 Task: Select the criteria, if the date is "today".
Action: Mouse moved to (199, 67)
Screenshot: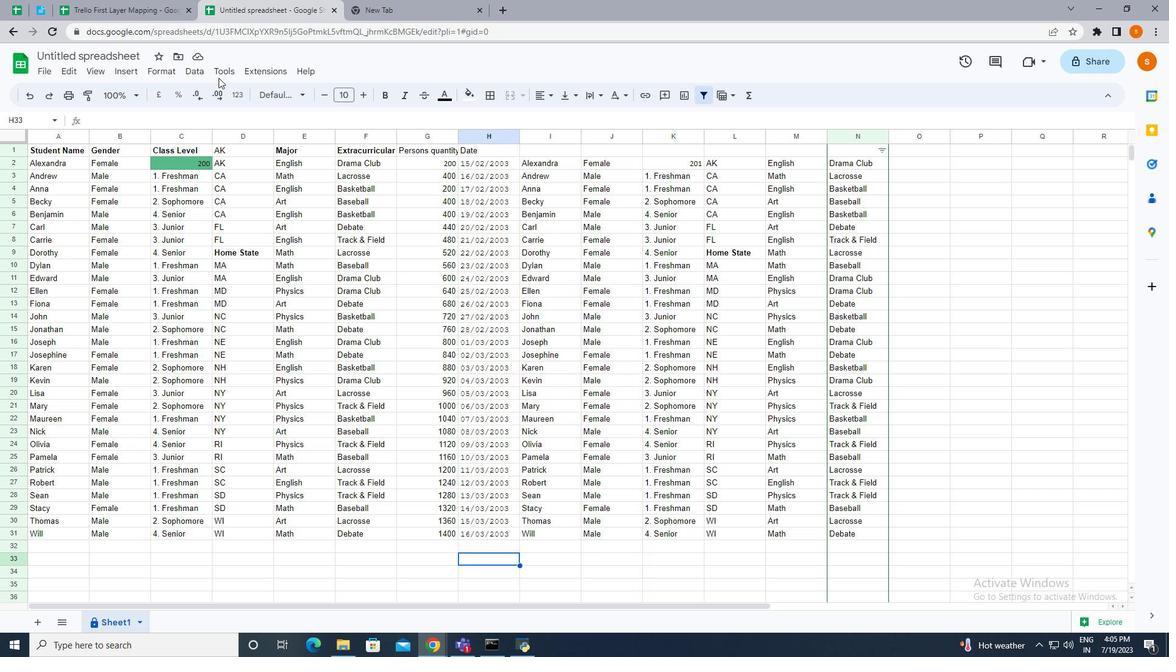 
Action: Mouse pressed left at (199, 67)
Screenshot: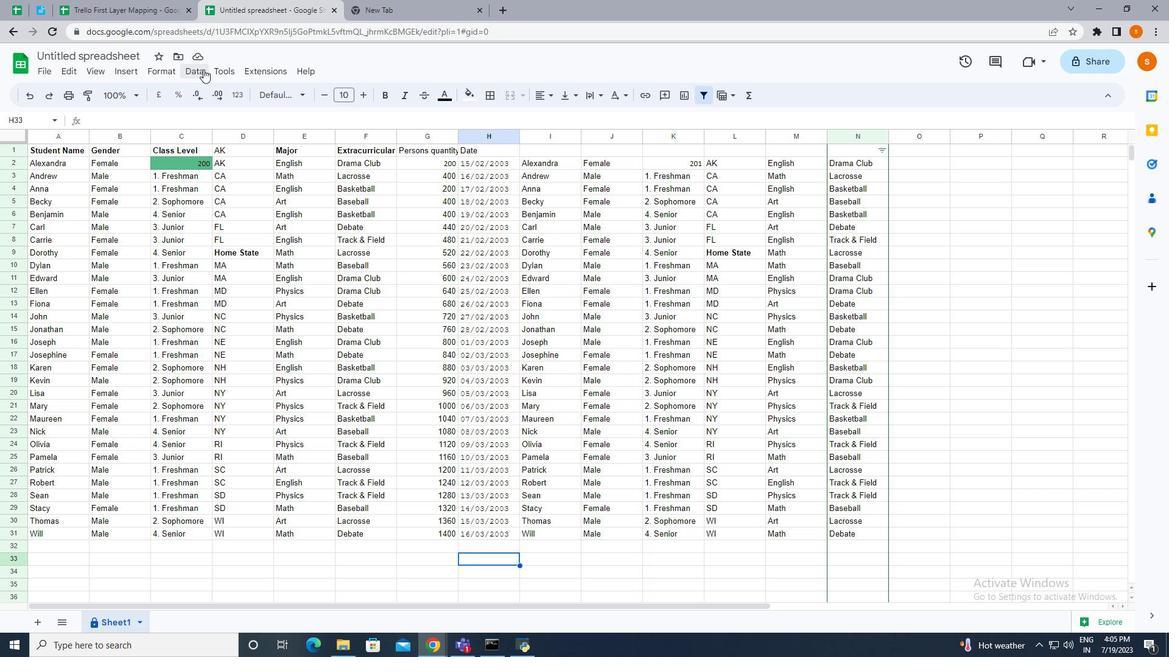 
Action: Mouse moved to (230, 313)
Screenshot: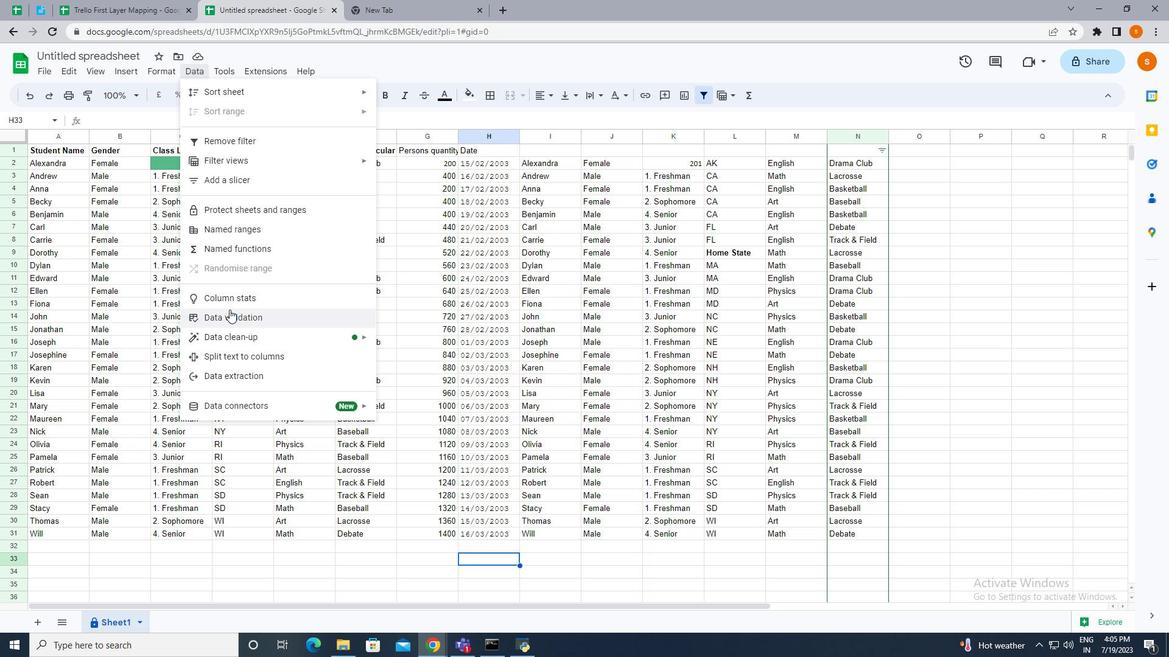 
Action: Mouse pressed left at (230, 313)
Screenshot: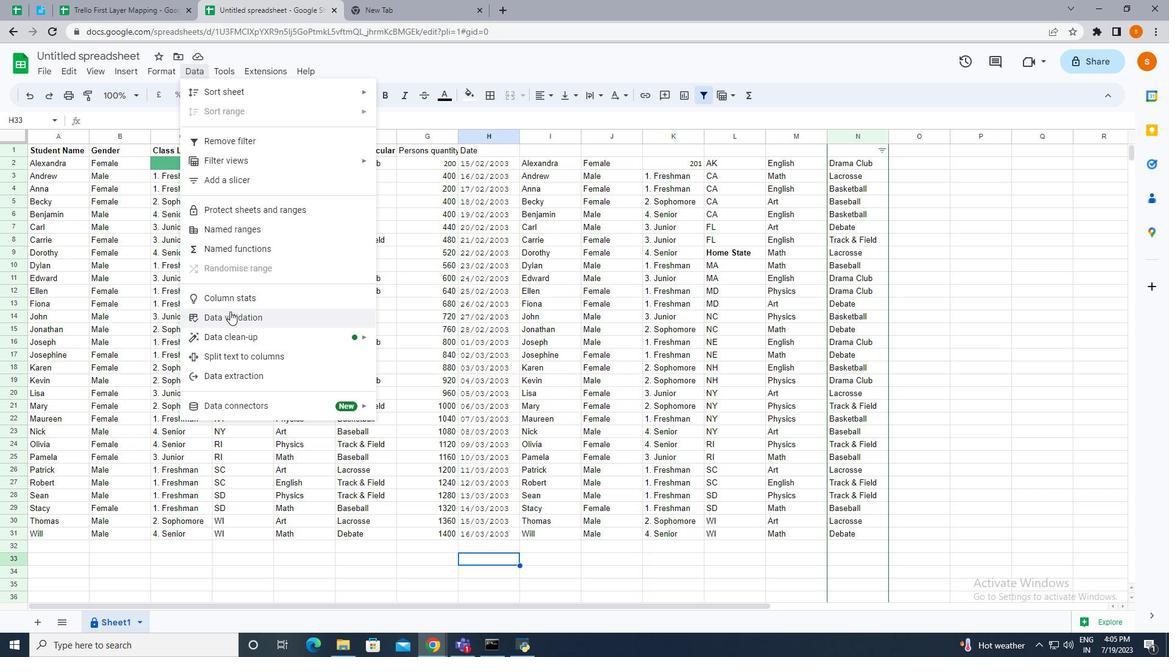 
Action: Mouse moved to (1053, 144)
Screenshot: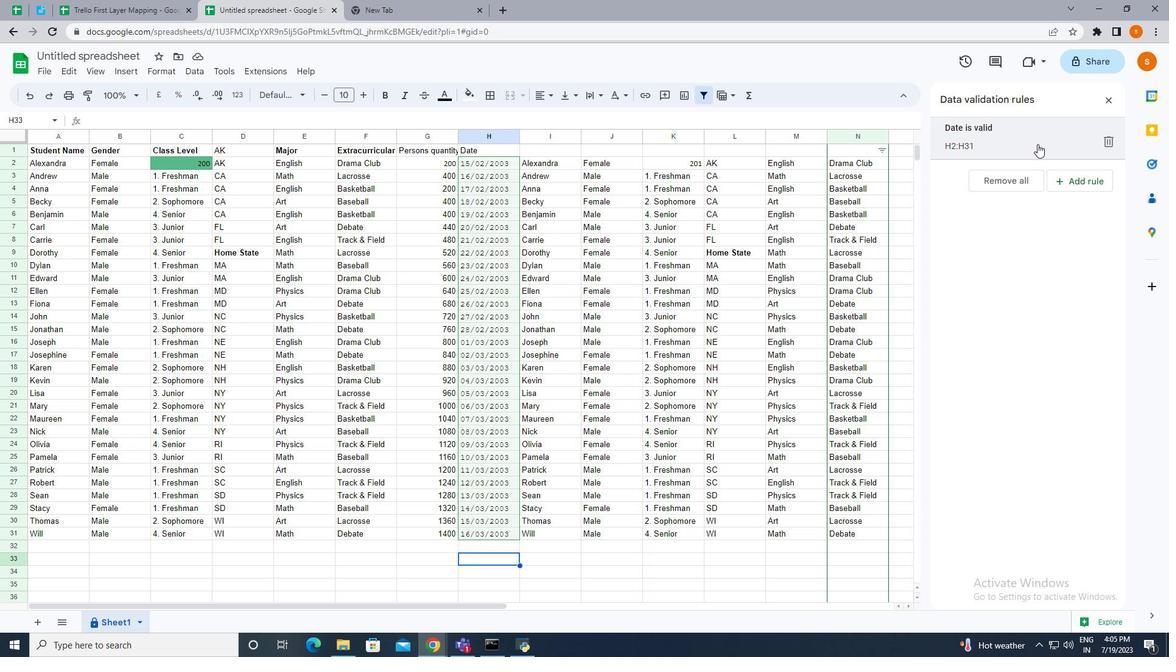 
Action: Mouse pressed left at (1053, 144)
Screenshot: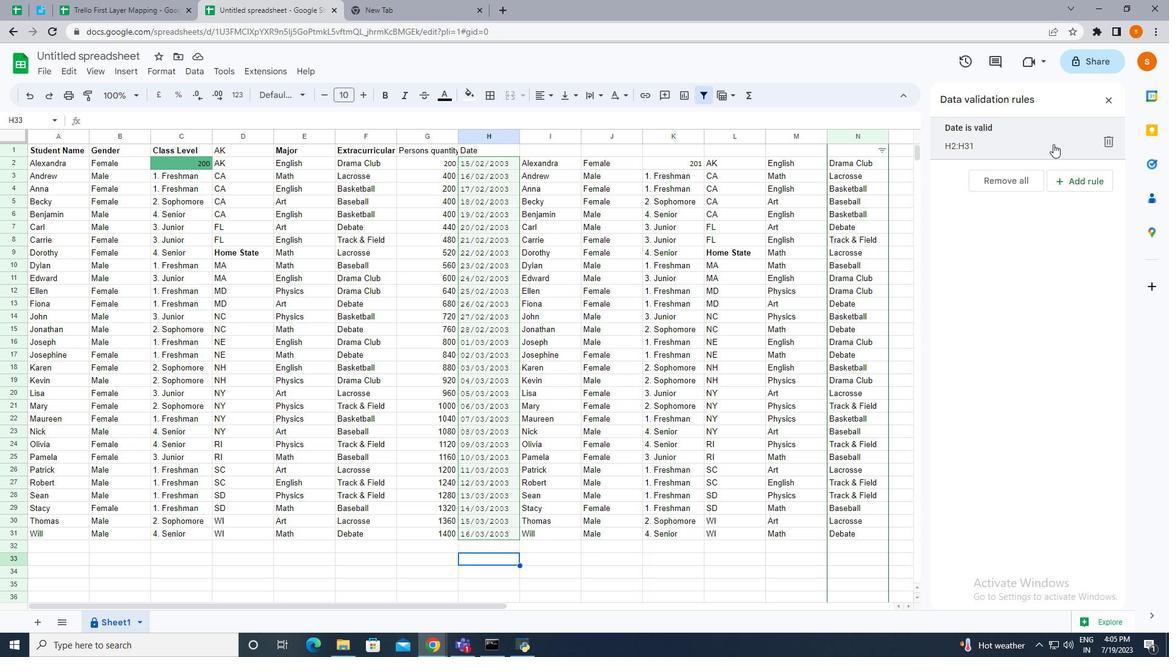 
Action: Mouse moved to (1006, 210)
Screenshot: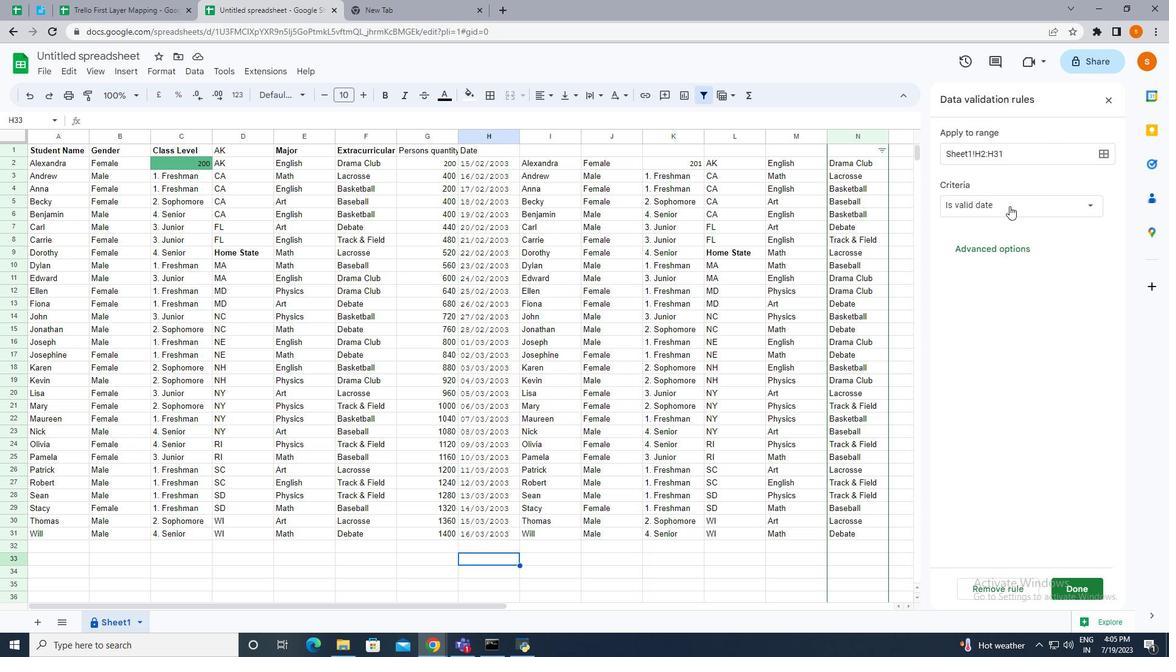
Action: Mouse pressed left at (1006, 210)
Screenshot: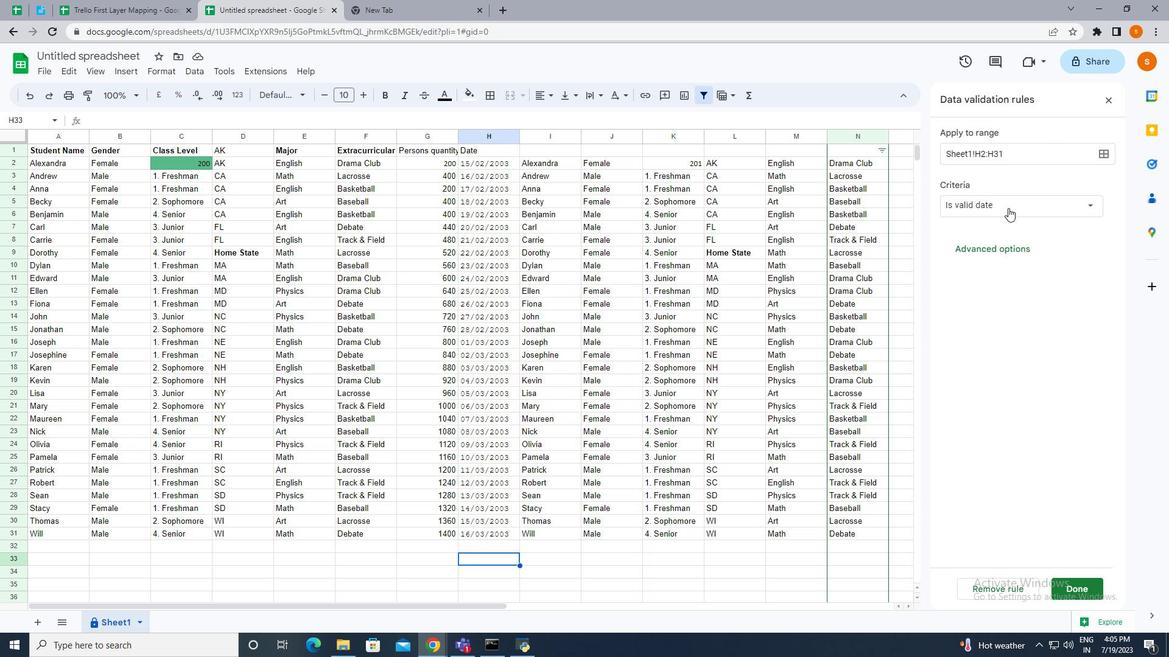 
Action: Mouse moved to (1005, 221)
Screenshot: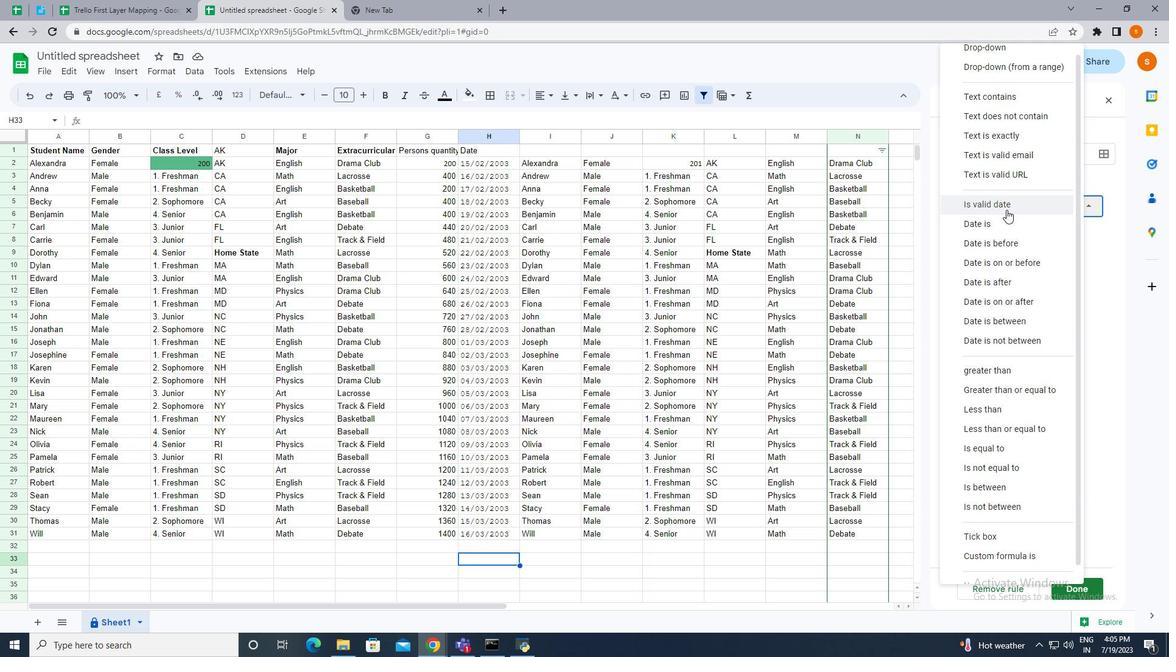 
Action: Mouse pressed left at (1005, 221)
Screenshot: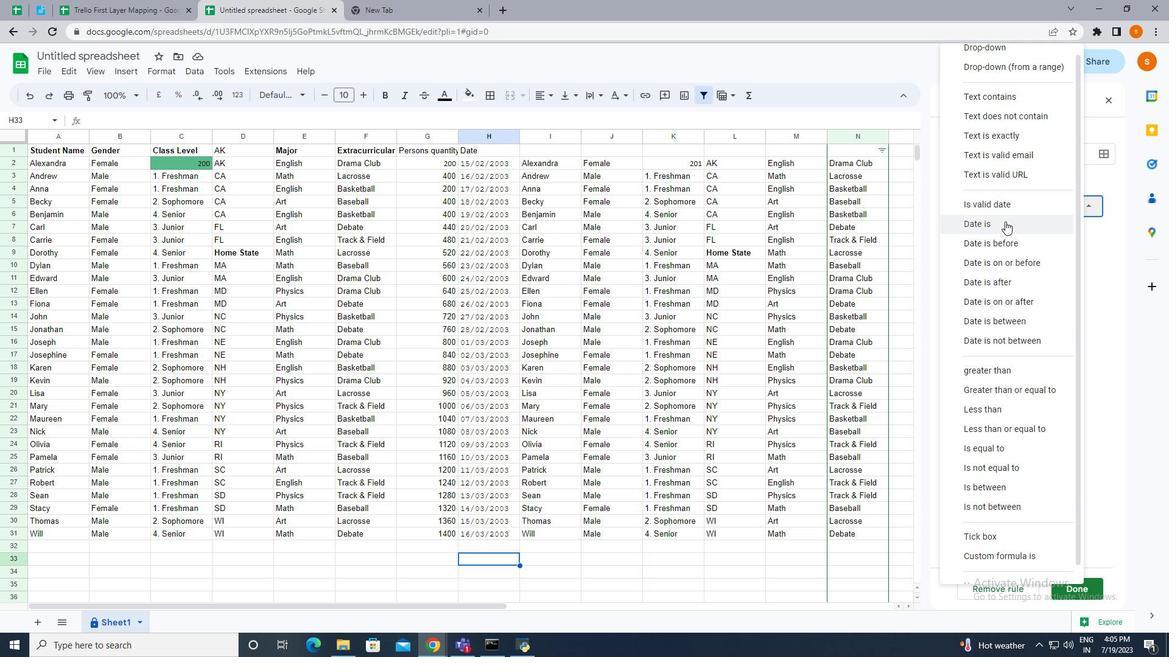 
Action: Mouse moved to (997, 233)
Screenshot: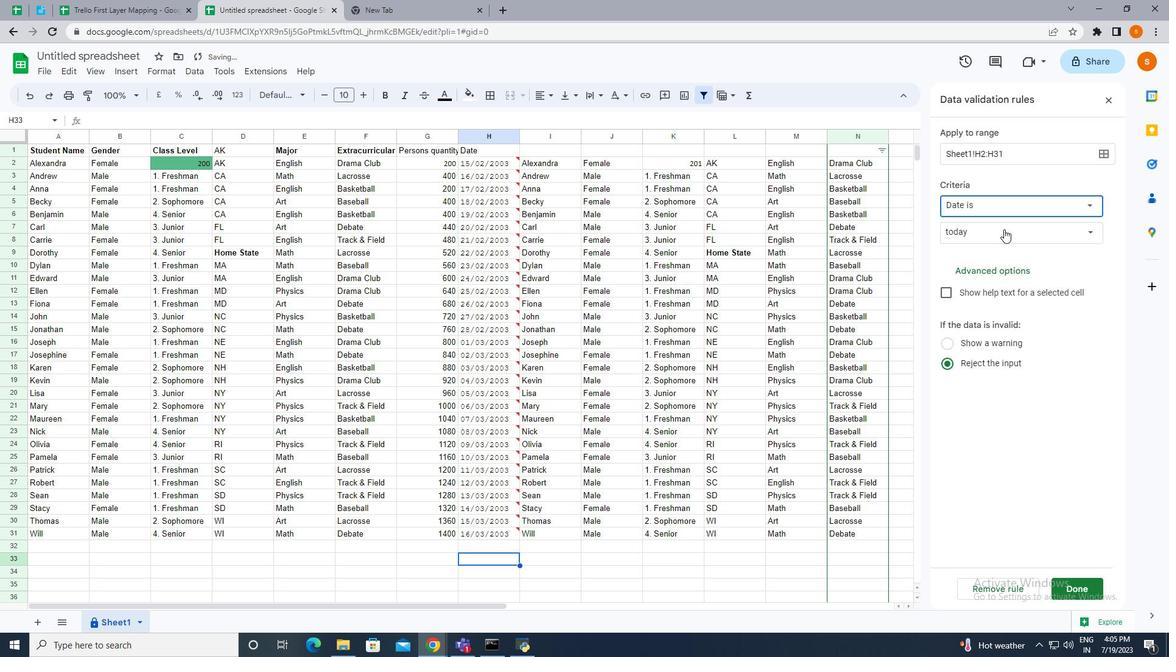 
Action: Mouse pressed left at (997, 233)
Screenshot: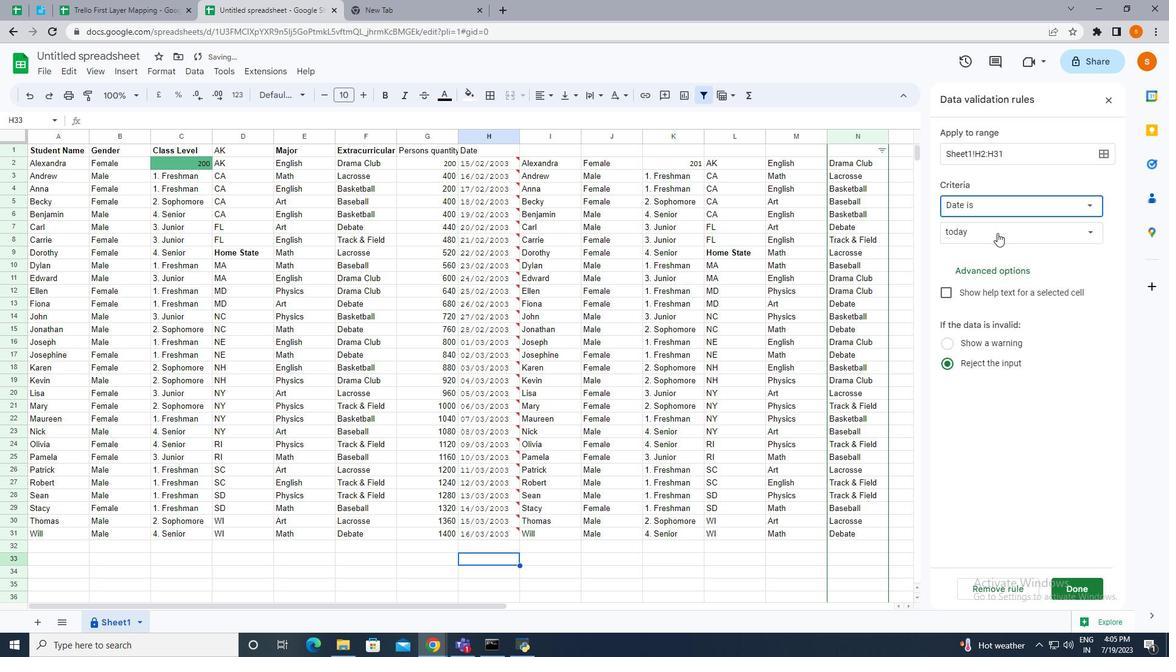 
Action: Mouse moved to (988, 233)
Screenshot: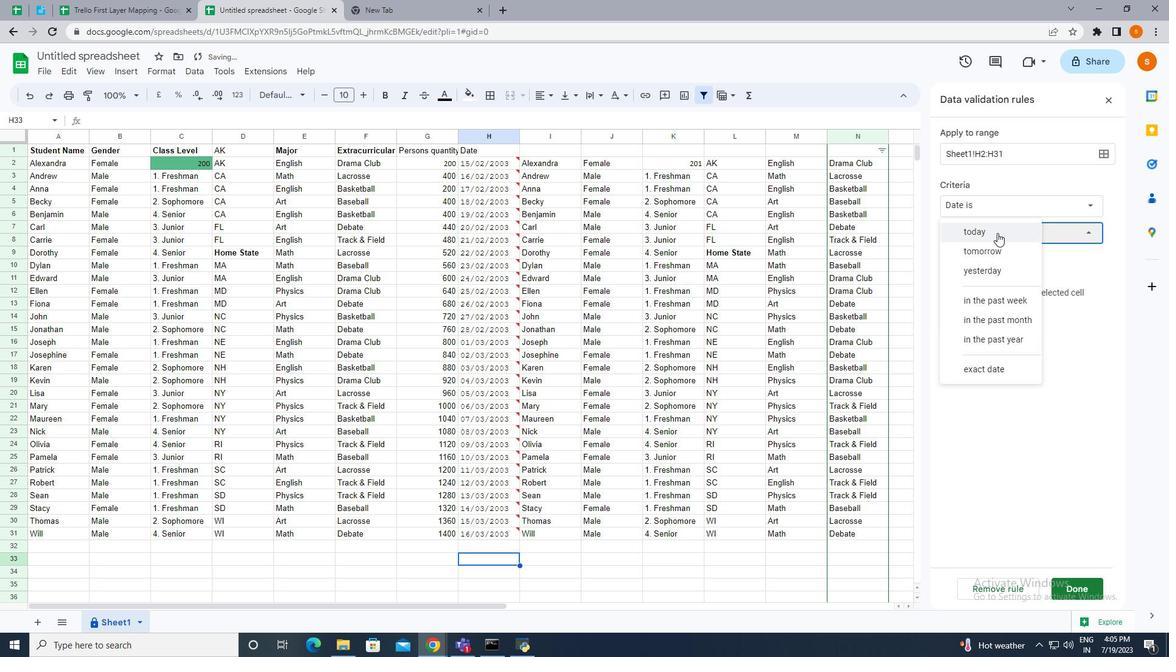 
Action: Mouse pressed left at (988, 233)
Screenshot: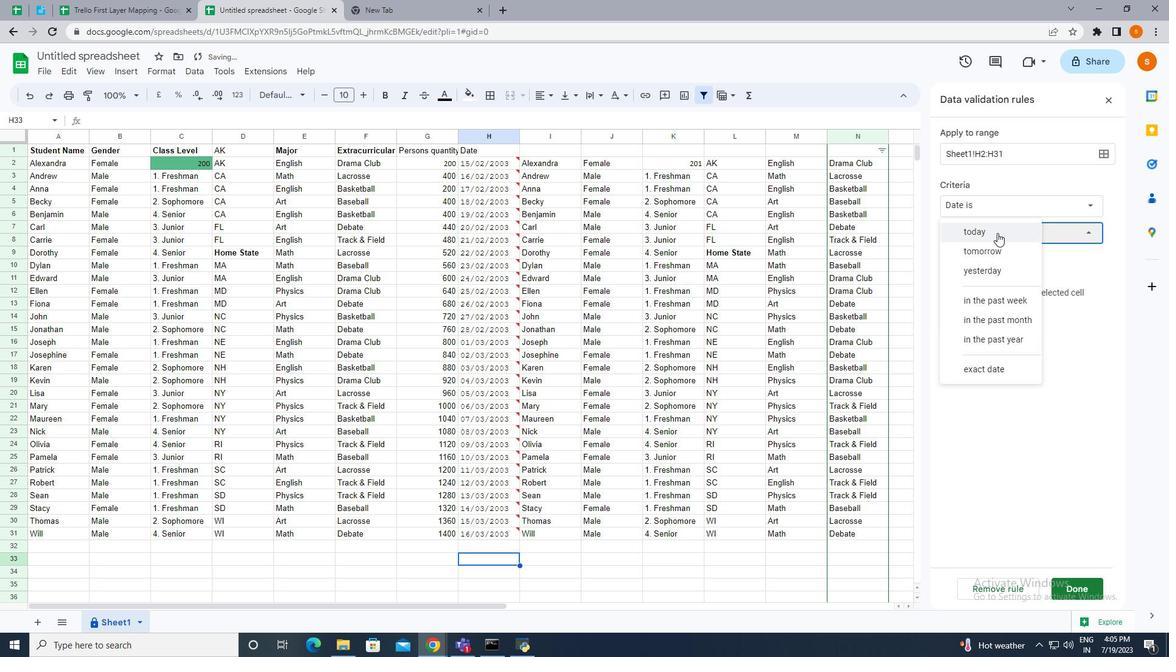 
Action: Mouse moved to (1039, 528)
Screenshot: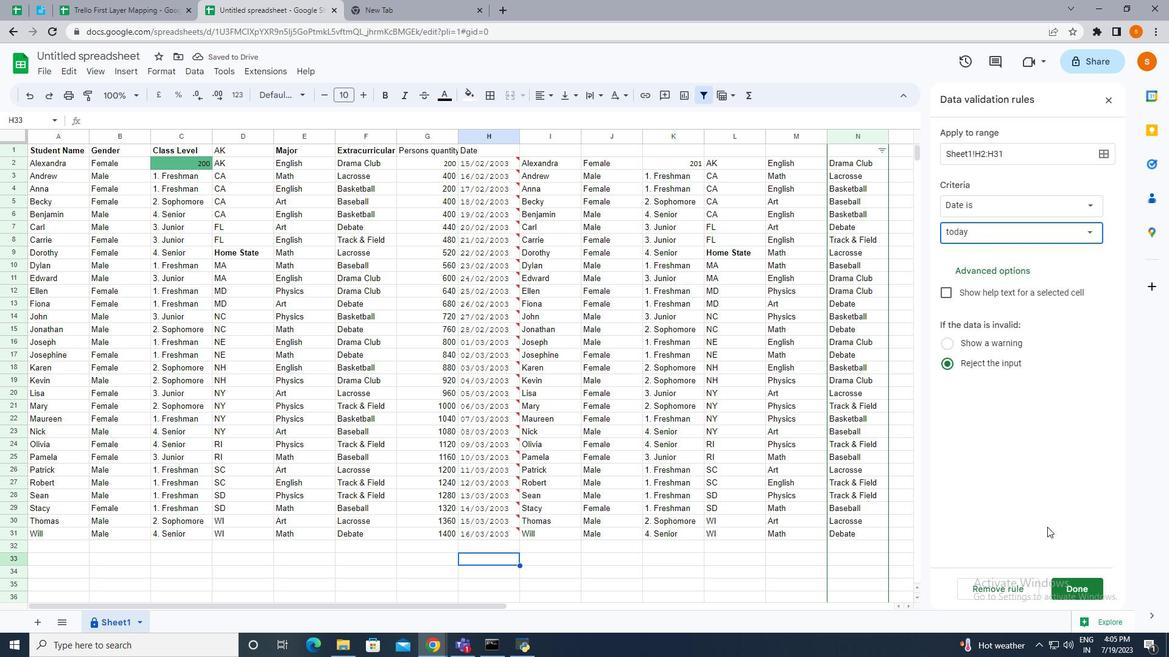 
